 Task: Create Workspace Full-stack Development Workspace description Manage and track customer orders and shipments. Workspace type Other
Action: Mouse moved to (441, 91)
Screenshot: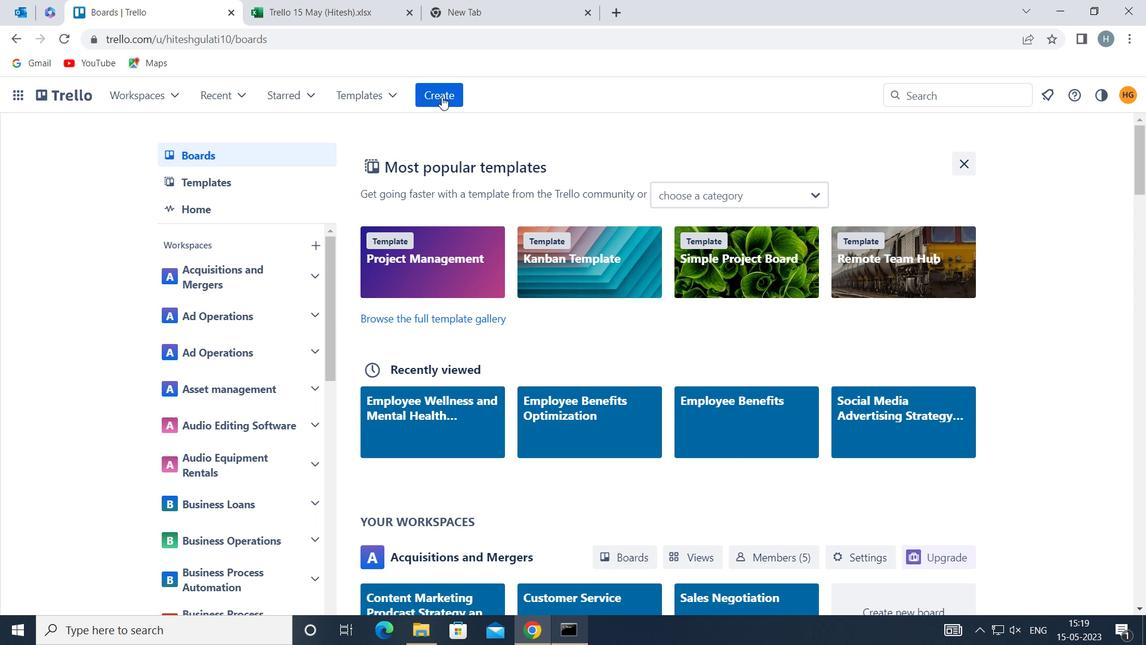 
Action: Mouse pressed left at (441, 91)
Screenshot: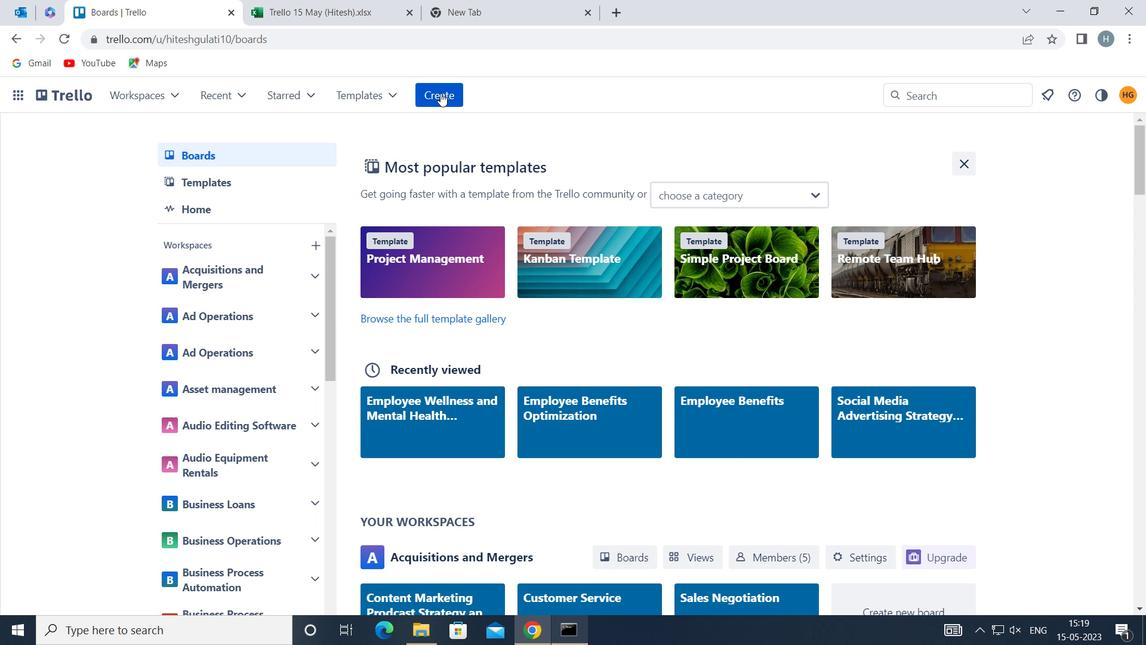 
Action: Mouse moved to (523, 263)
Screenshot: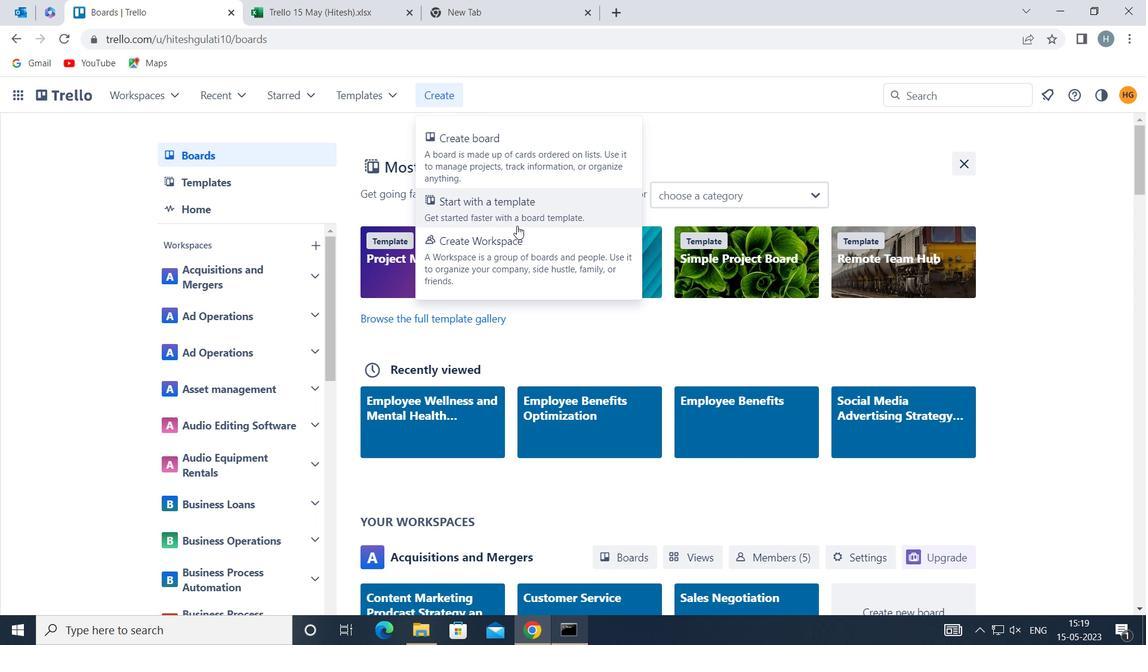 
Action: Mouse pressed left at (523, 263)
Screenshot: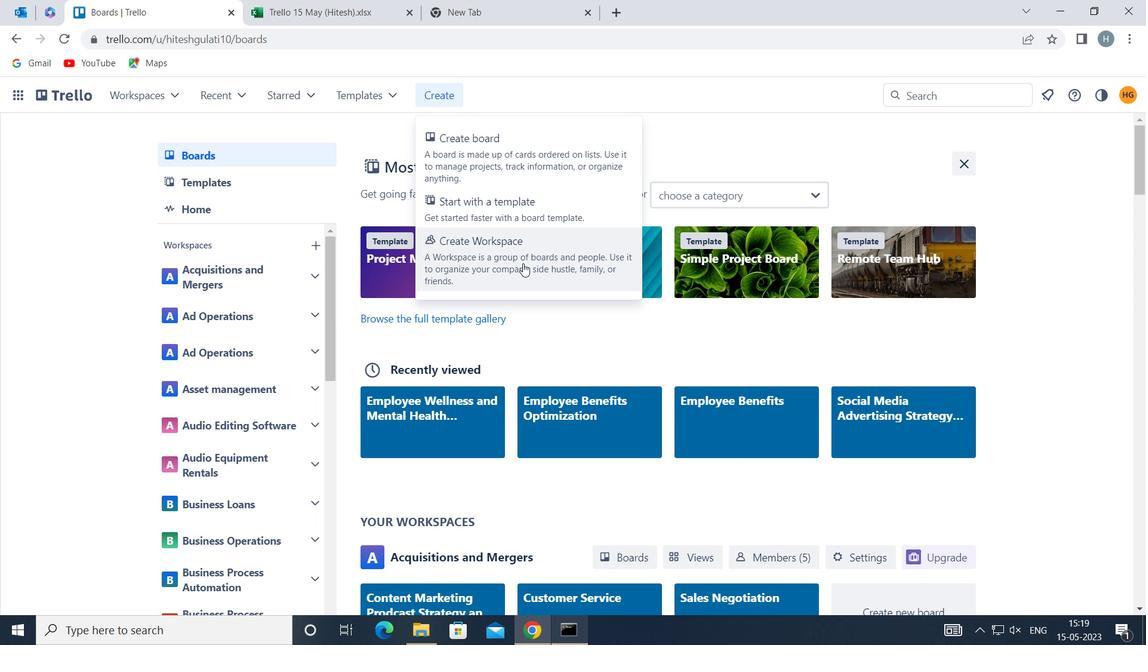 
Action: Key pressed <Key.shift>FULL-STACK<Key.space><Key.shift>DEVELOPMENT<Key.space>
Screenshot: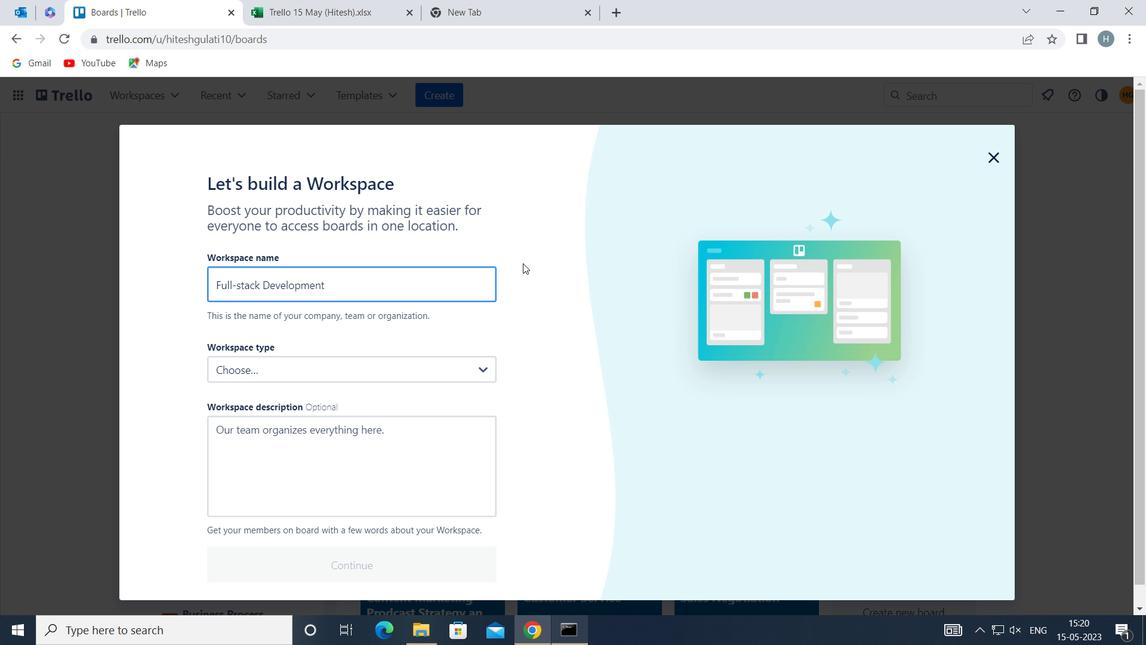 
Action: Mouse moved to (385, 455)
Screenshot: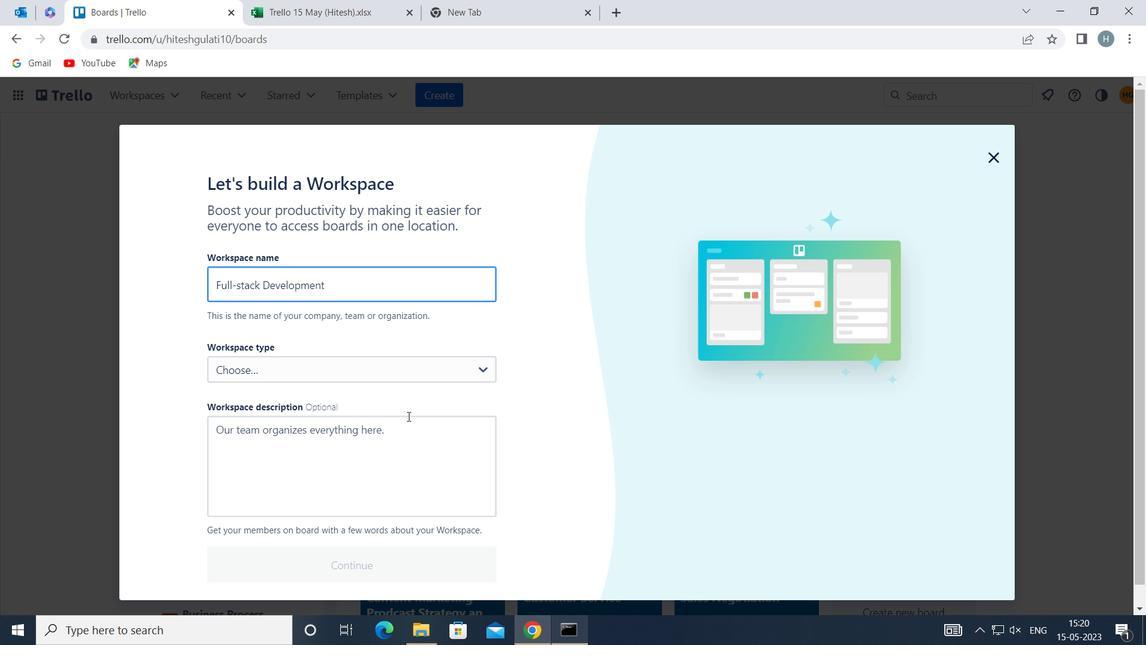 
Action: Mouse pressed left at (385, 455)
Screenshot: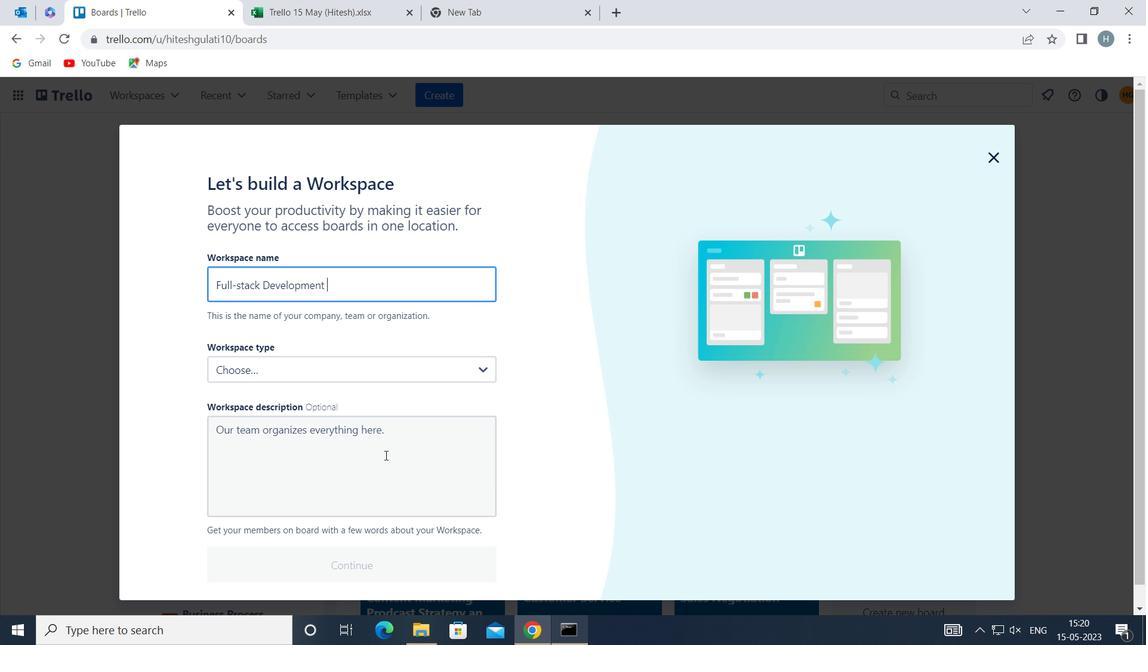 
Action: Key pressed <Key.shift>MANAGE<Key.space>AND<Key.space>TRACK<Key.space>CUSTOMER<Key.space>ORDERS<Key.space>AND<Key.space>SHIPMENTS
Screenshot: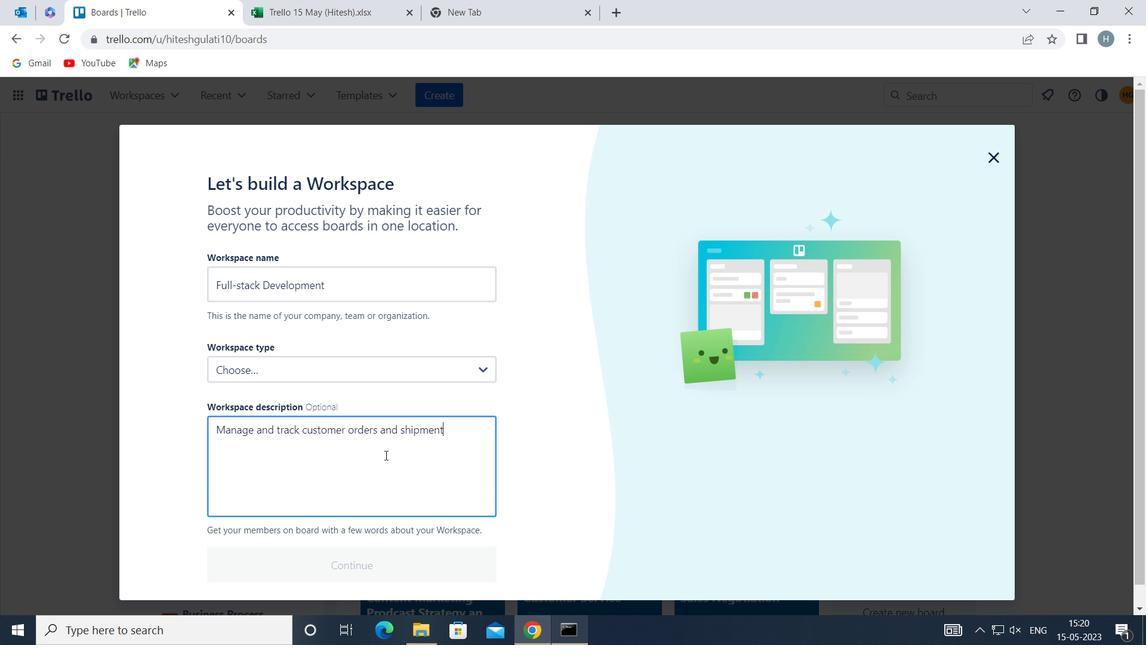 
Action: Mouse moved to (378, 370)
Screenshot: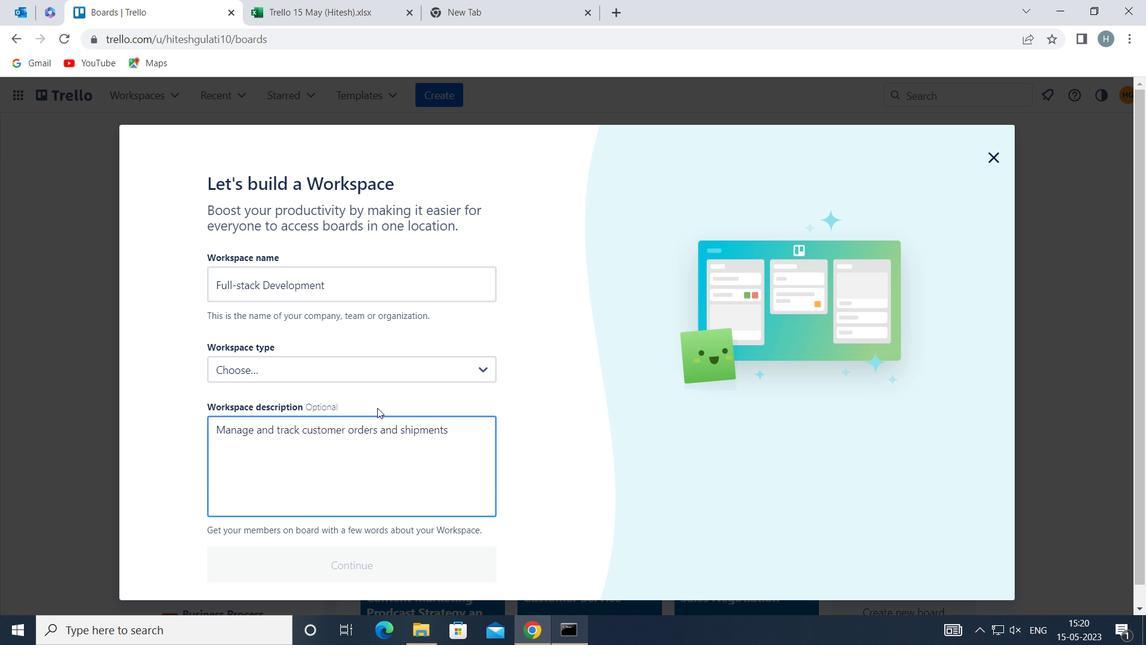 
Action: Mouse pressed left at (378, 370)
Screenshot: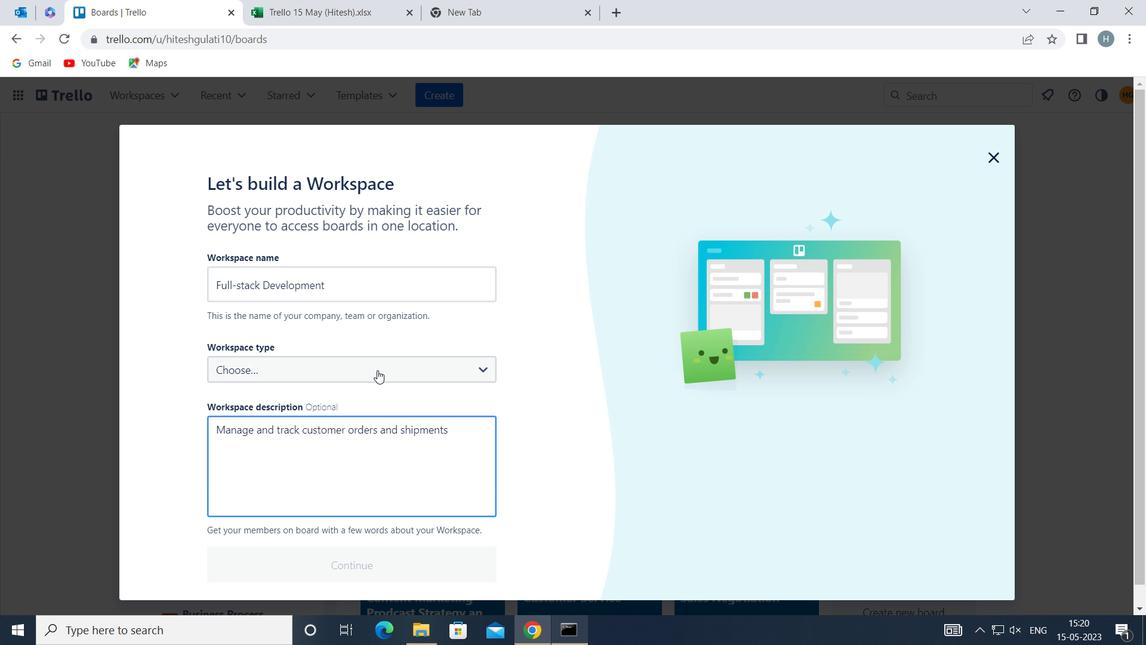 
Action: Mouse moved to (339, 559)
Screenshot: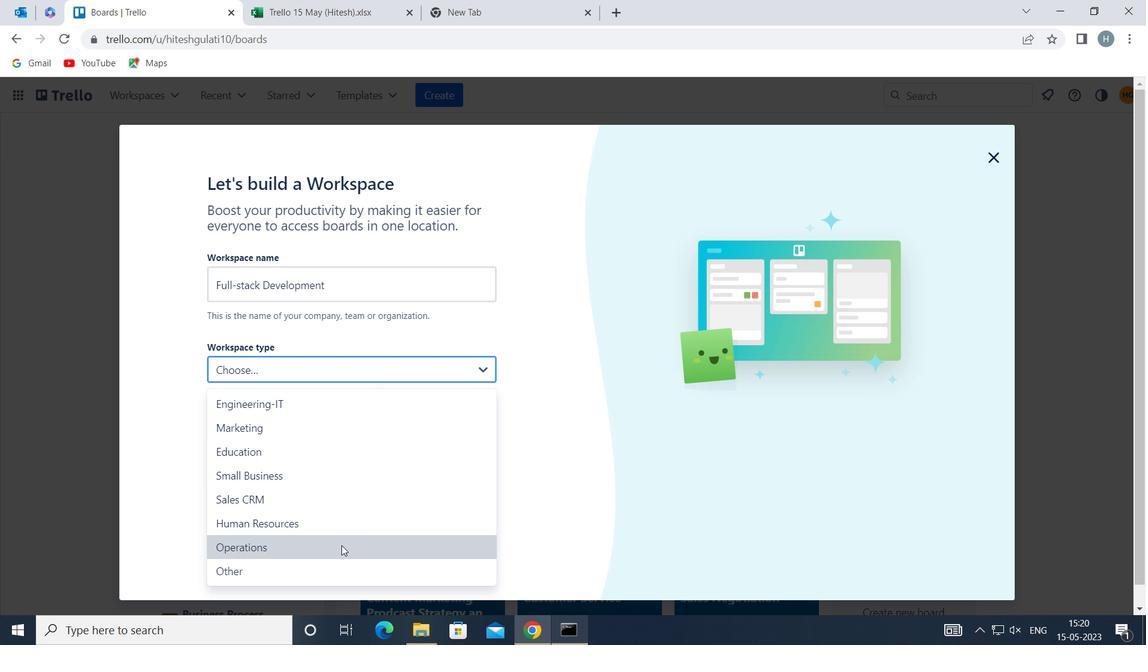 
Action: Mouse pressed left at (339, 559)
Screenshot: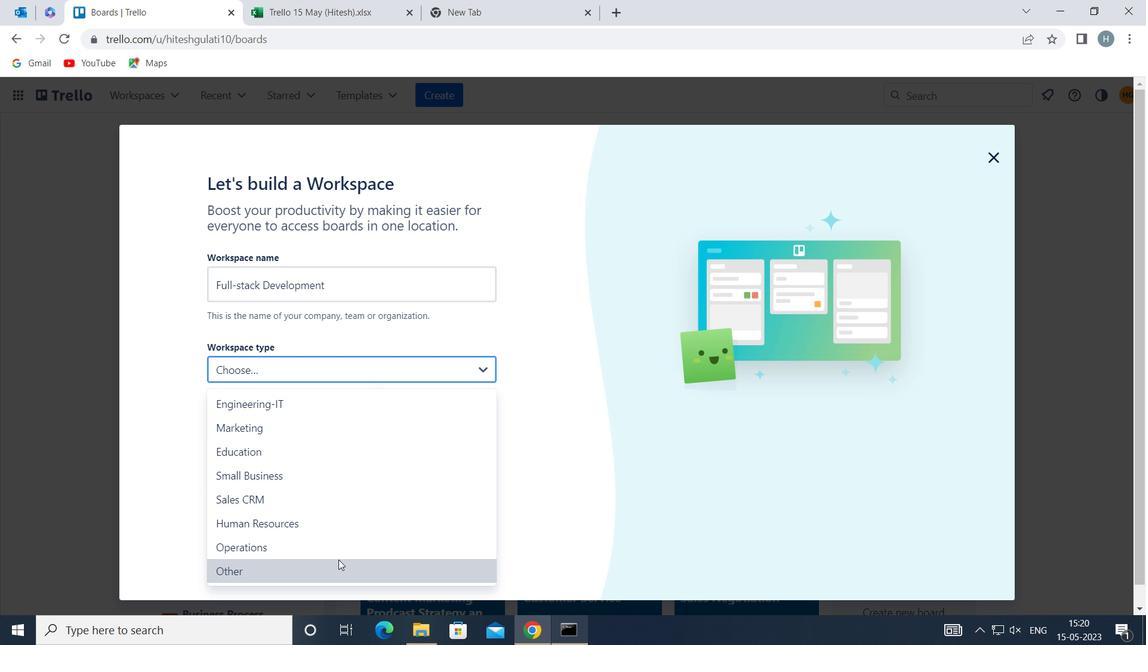 
Action: Mouse moved to (369, 562)
Screenshot: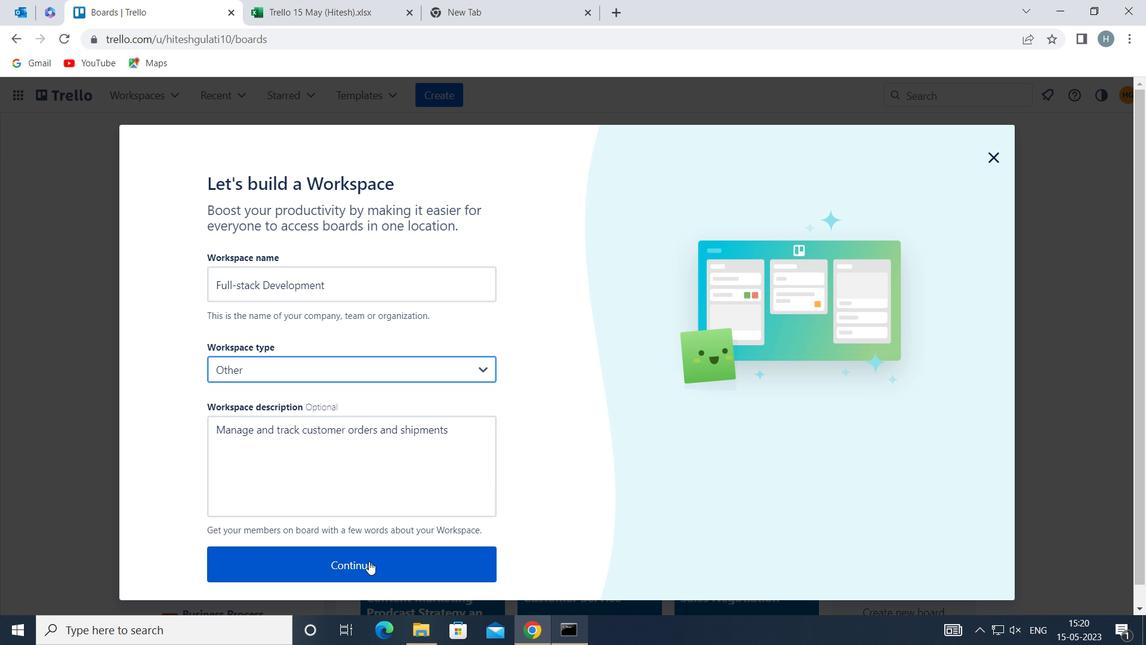 
Action: Mouse pressed left at (369, 562)
Screenshot: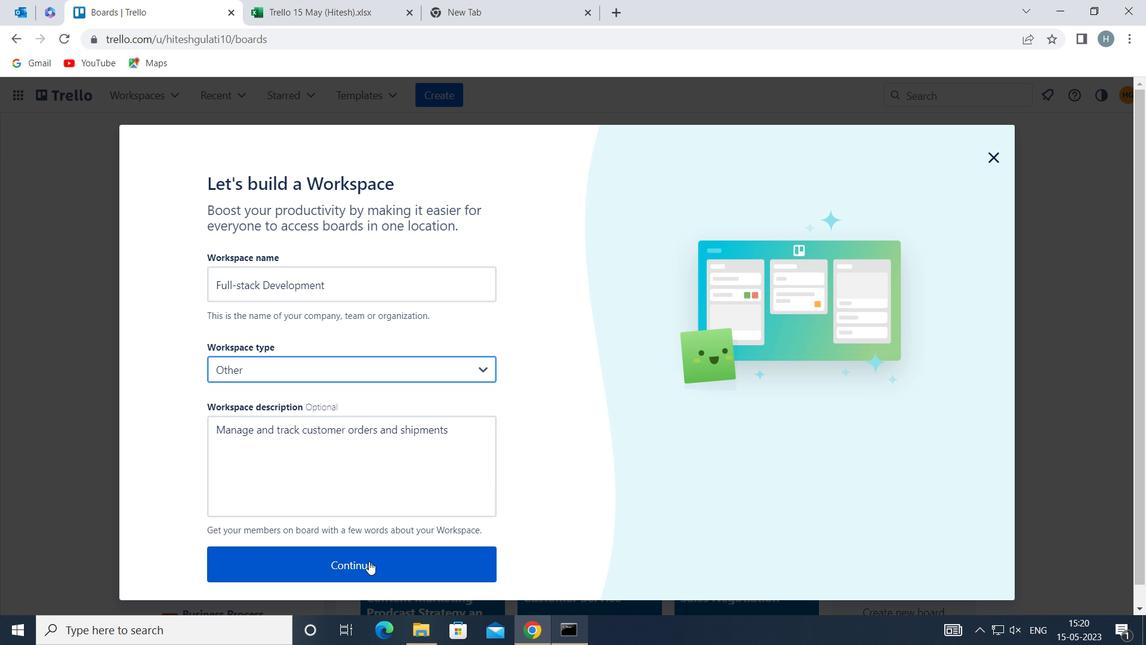 
Action: Mouse moved to (604, 295)
Screenshot: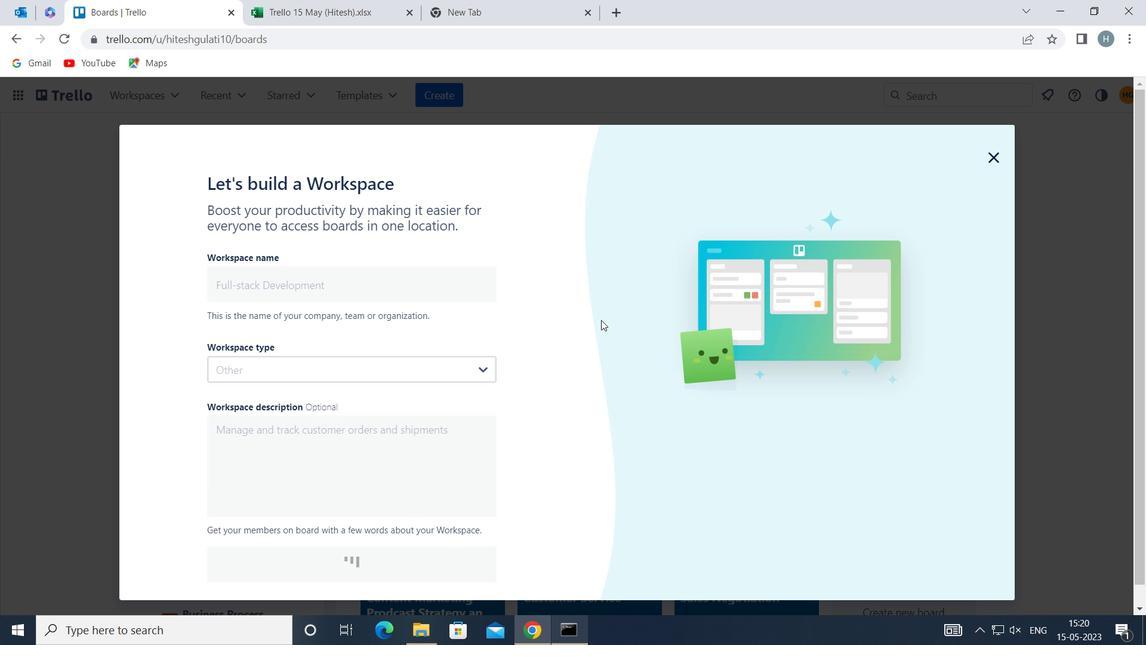 
